 Task: Add Sanzo Lychee Sparkling Water to the cart.
Action: Mouse pressed left at (25, 97)
Screenshot: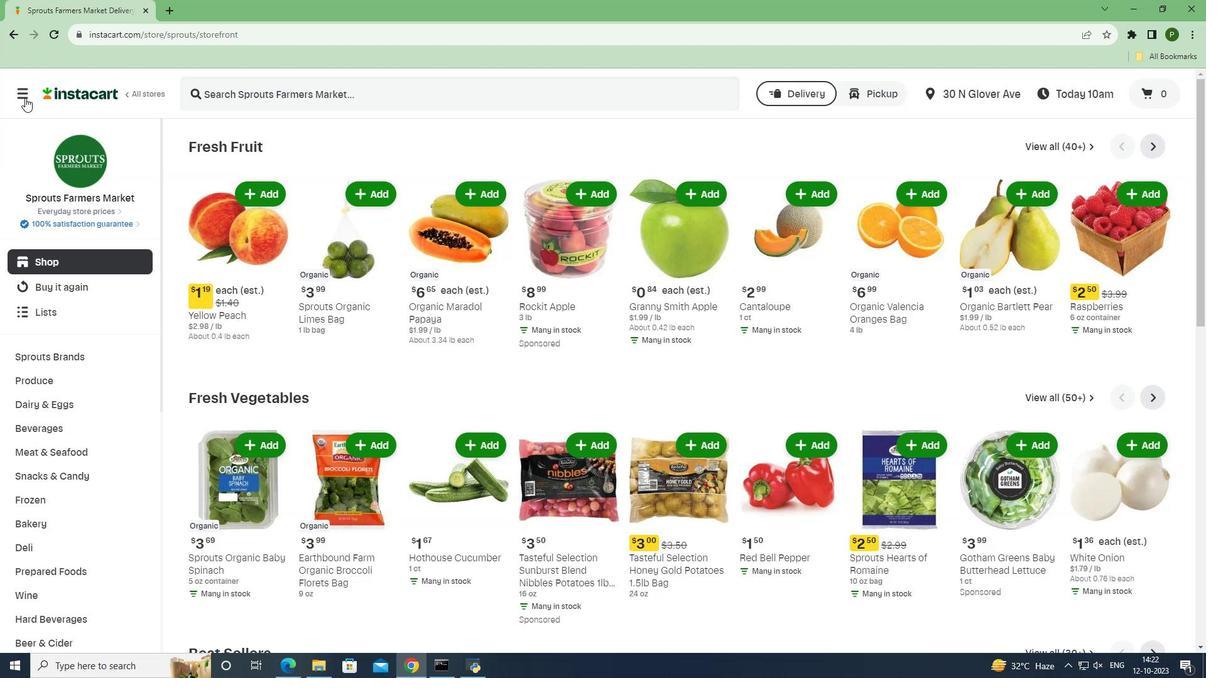 
Action: Mouse moved to (50, 331)
Screenshot: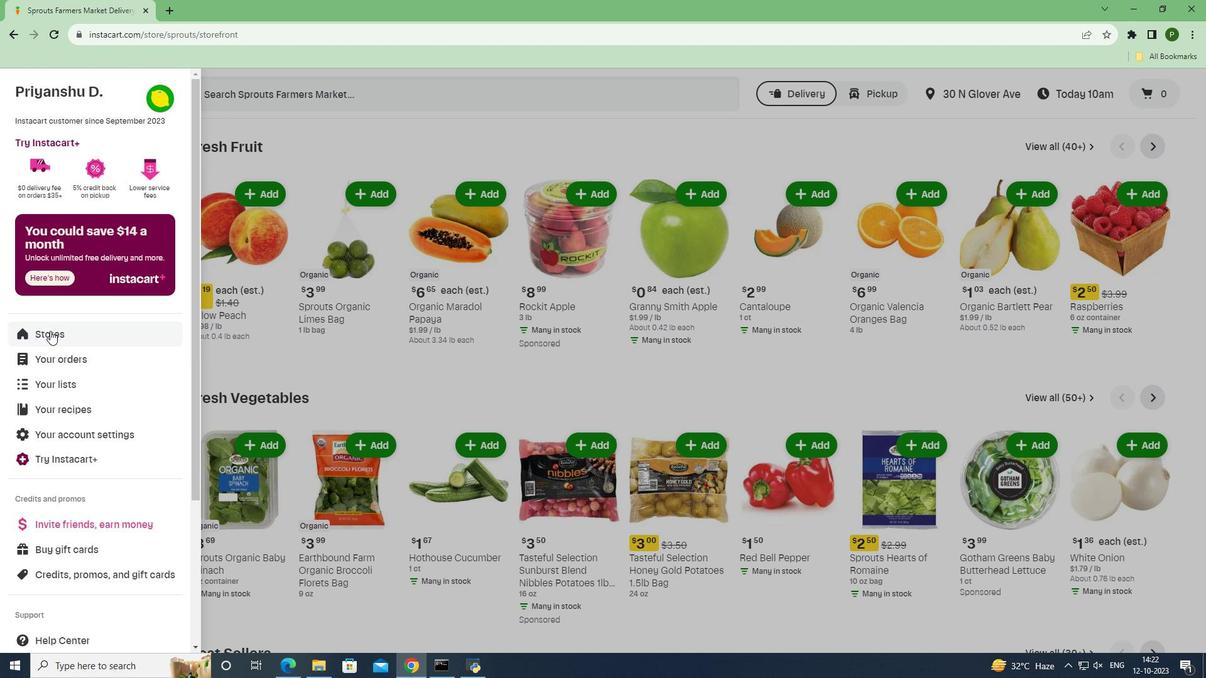
Action: Mouse pressed left at (50, 331)
Screenshot: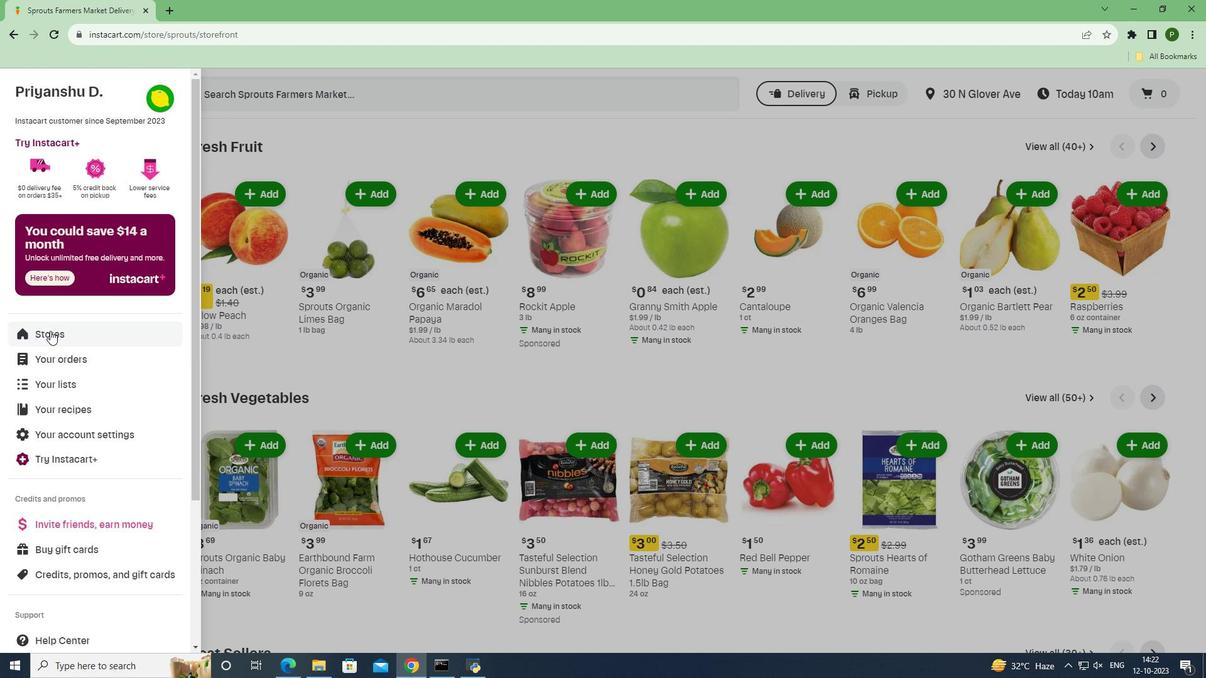 
Action: Mouse moved to (285, 127)
Screenshot: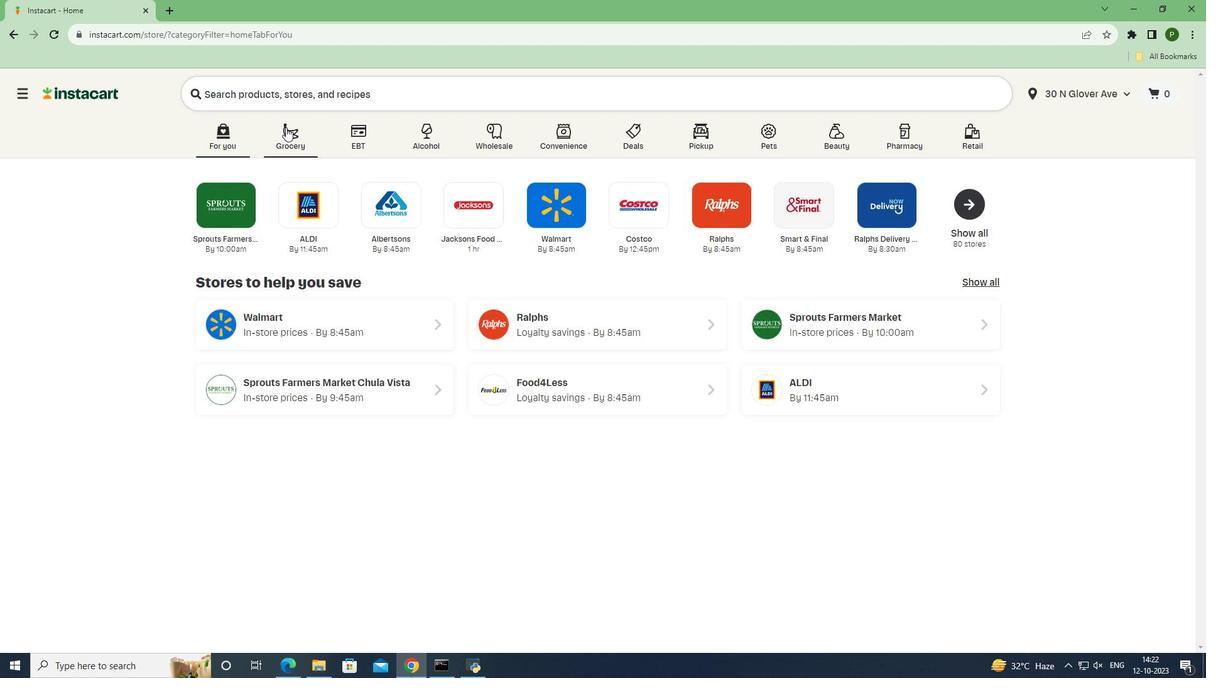 
Action: Mouse pressed left at (285, 127)
Screenshot: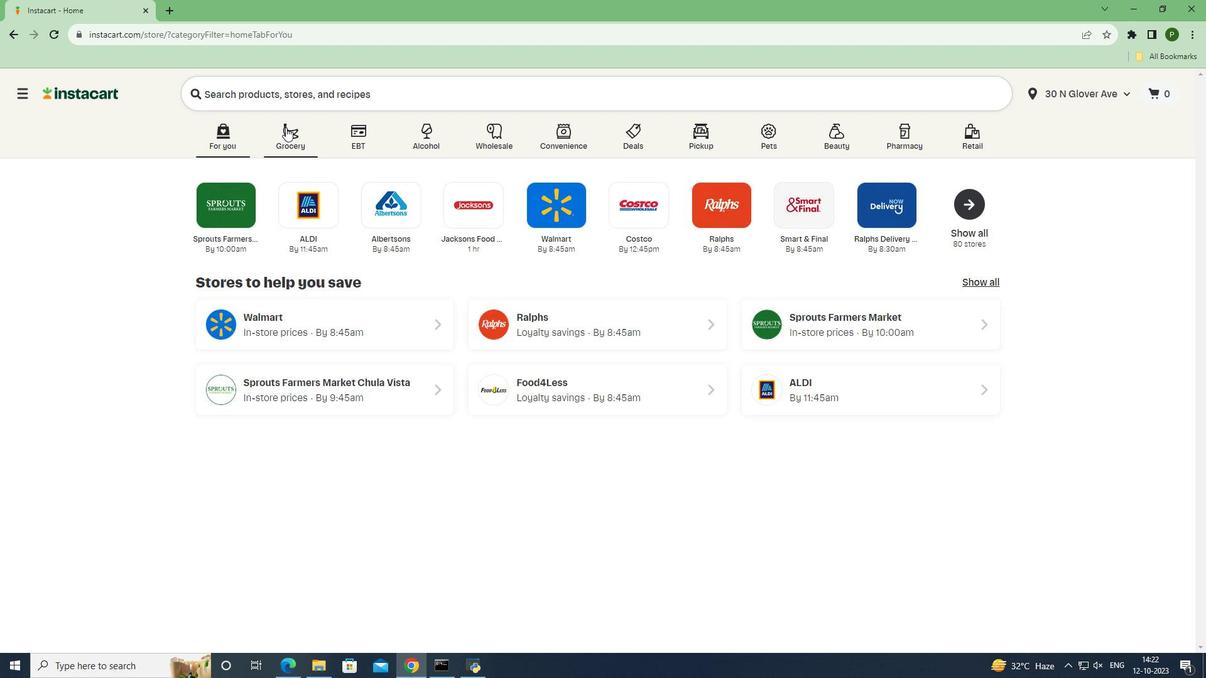 
Action: Mouse moved to (529, 274)
Screenshot: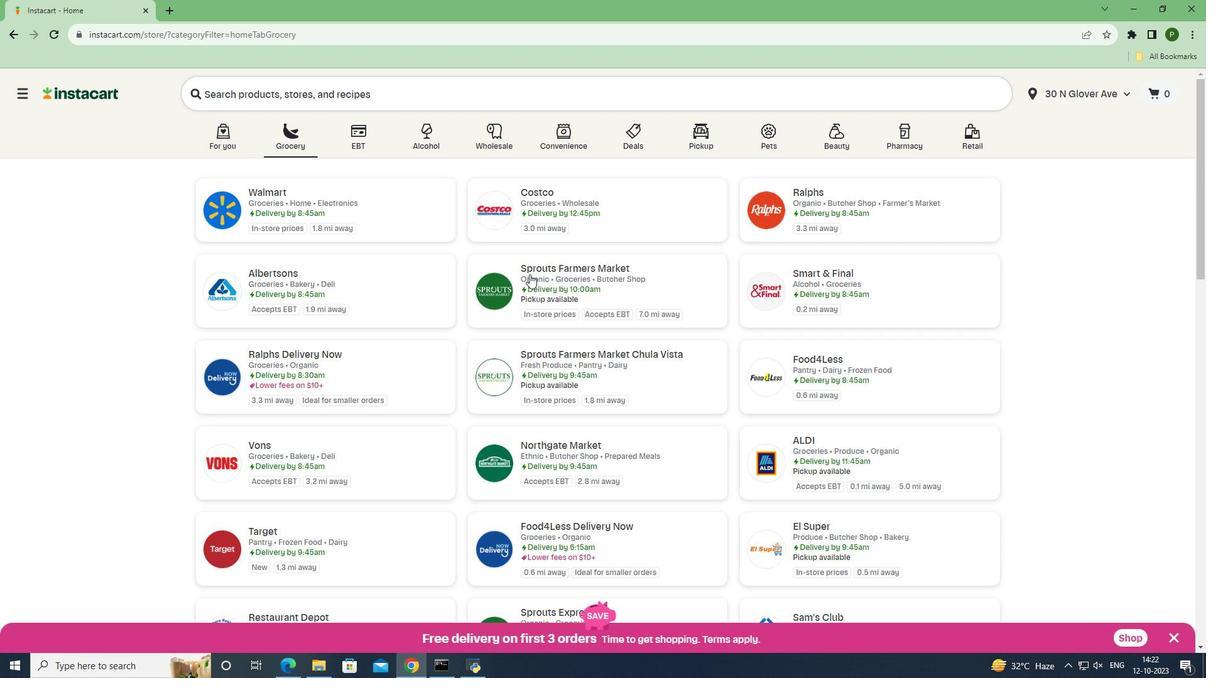 
Action: Mouse pressed left at (529, 274)
Screenshot: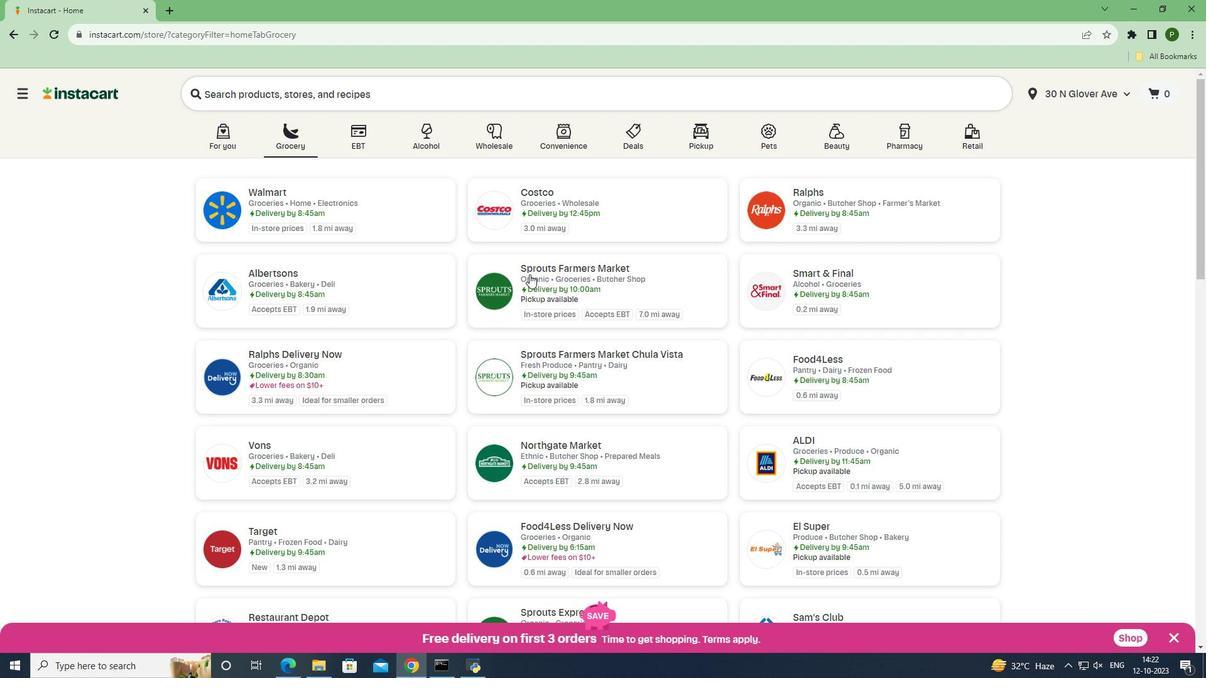 
Action: Mouse moved to (76, 425)
Screenshot: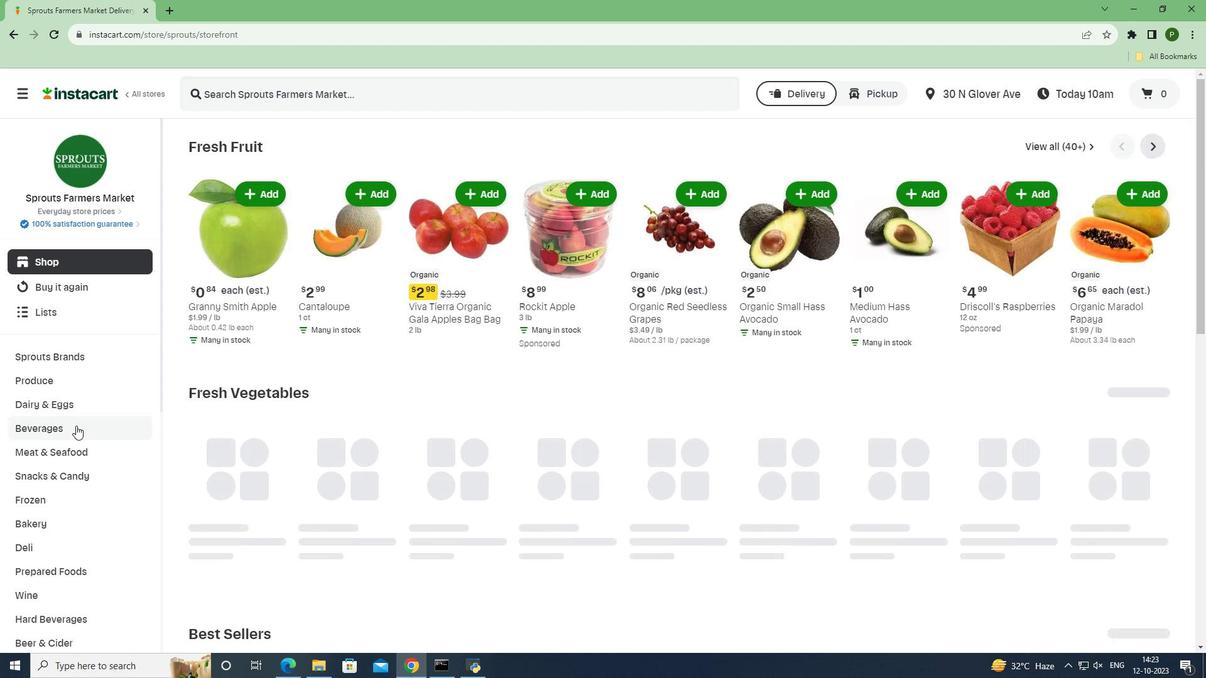 
Action: Mouse pressed left at (76, 425)
Screenshot: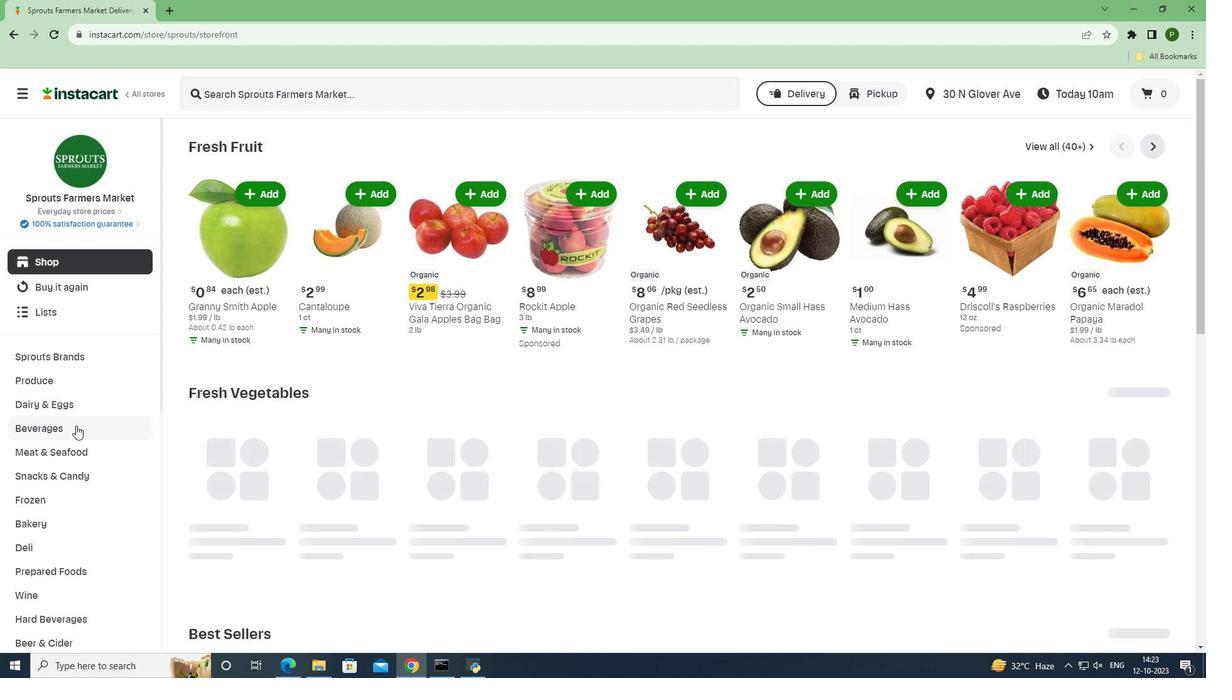 
Action: Mouse moved to (552, 172)
Screenshot: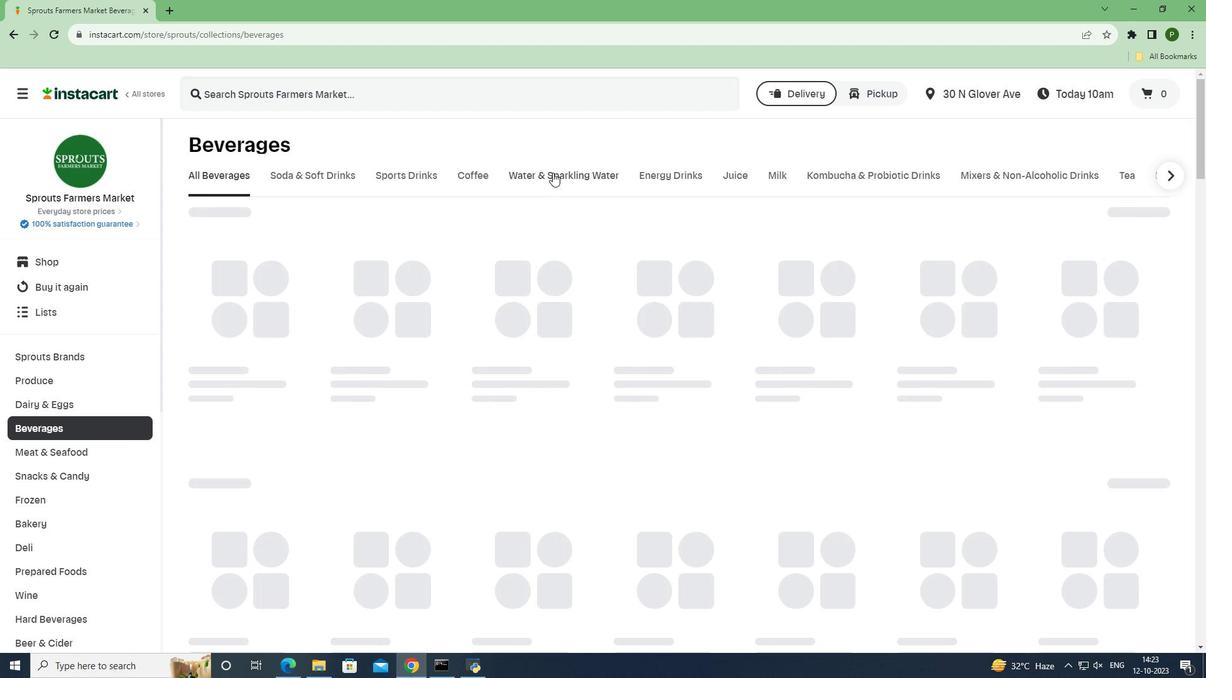 
Action: Mouse pressed left at (552, 172)
Screenshot: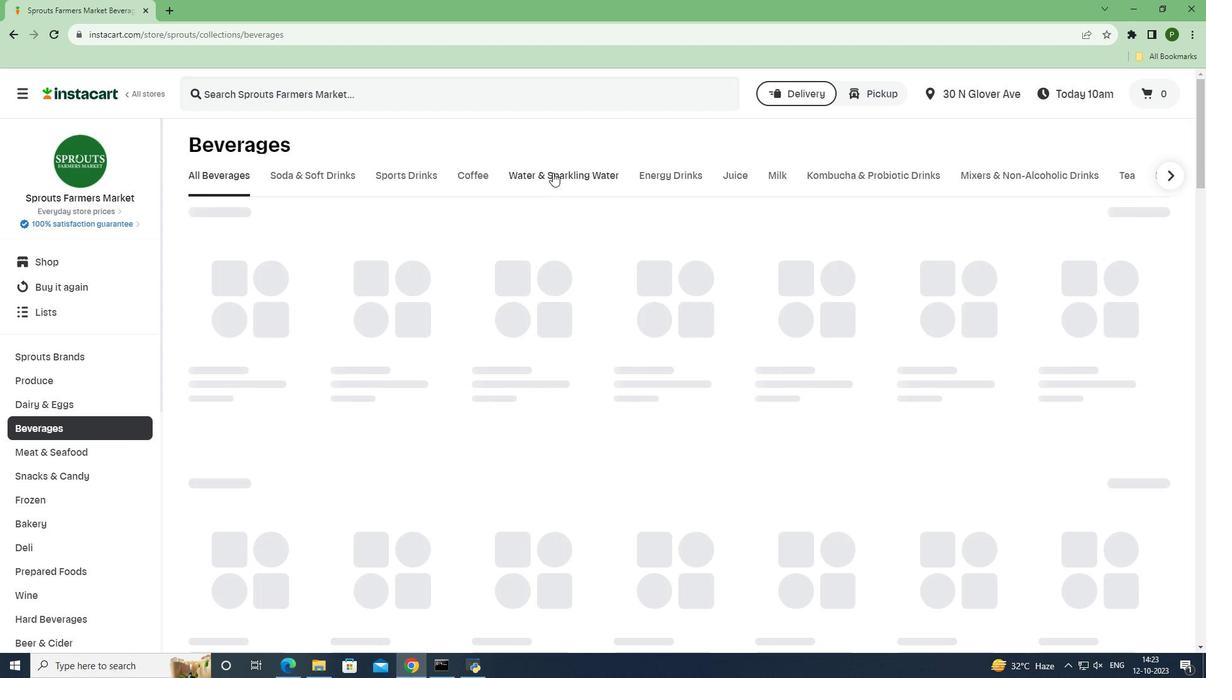 
Action: Mouse moved to (288, 99)
Screenshot: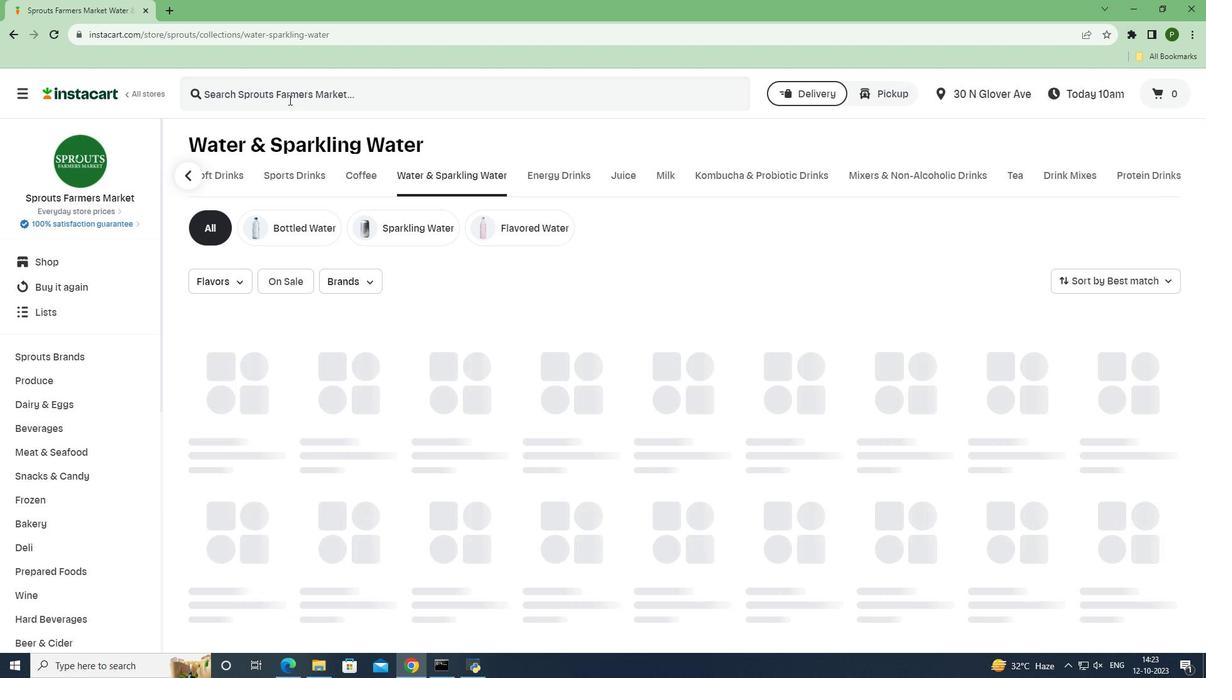 
Action: Mouse pressed left at (288, 99)
Screenshot: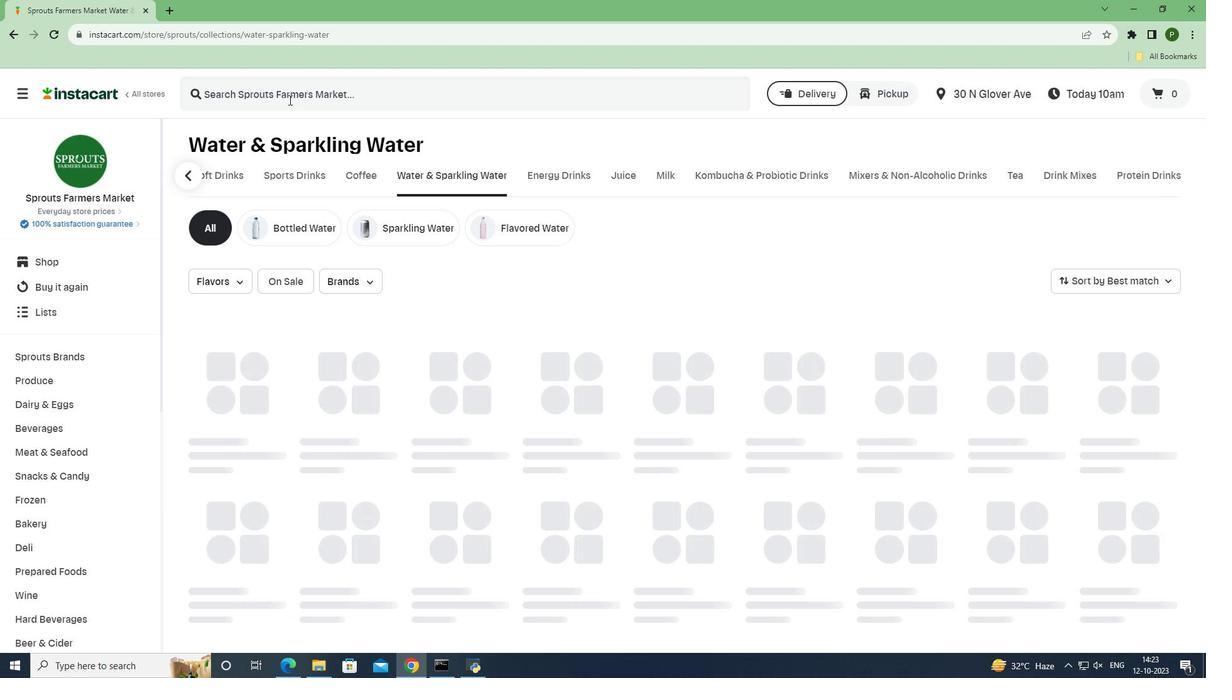 
Action: Key pressed <Key.caps_lock>S<Key.caps_lock>anzo<Key.space><Key.caps_lock>L<Key.caps_lock>ychee<Key.space><Key.caps_lock>S<Key.caps_lock>parkling<Key.space><Key.caps_lock>W<Key.caps_lock>ater<Key.space><Key.enter>
Screenshot: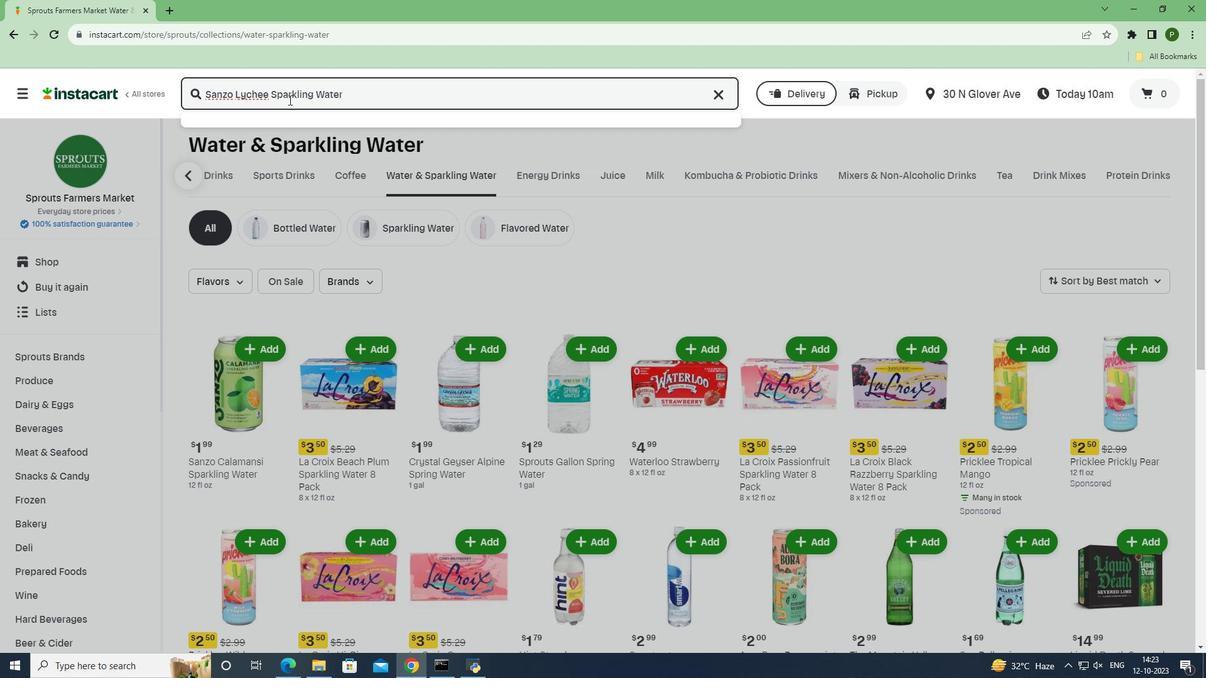 
Action: Mouse moved to (740, 223)
Screenshot: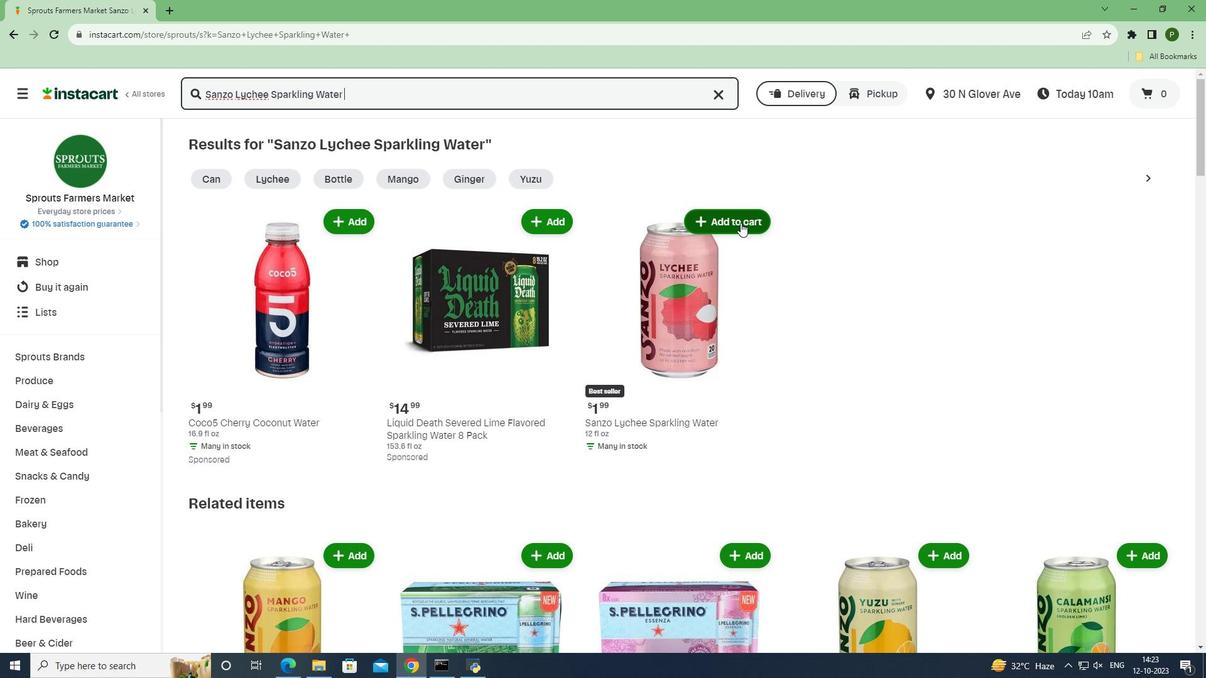
Action: Mouse pressed left at (740, 223)
Screenshot: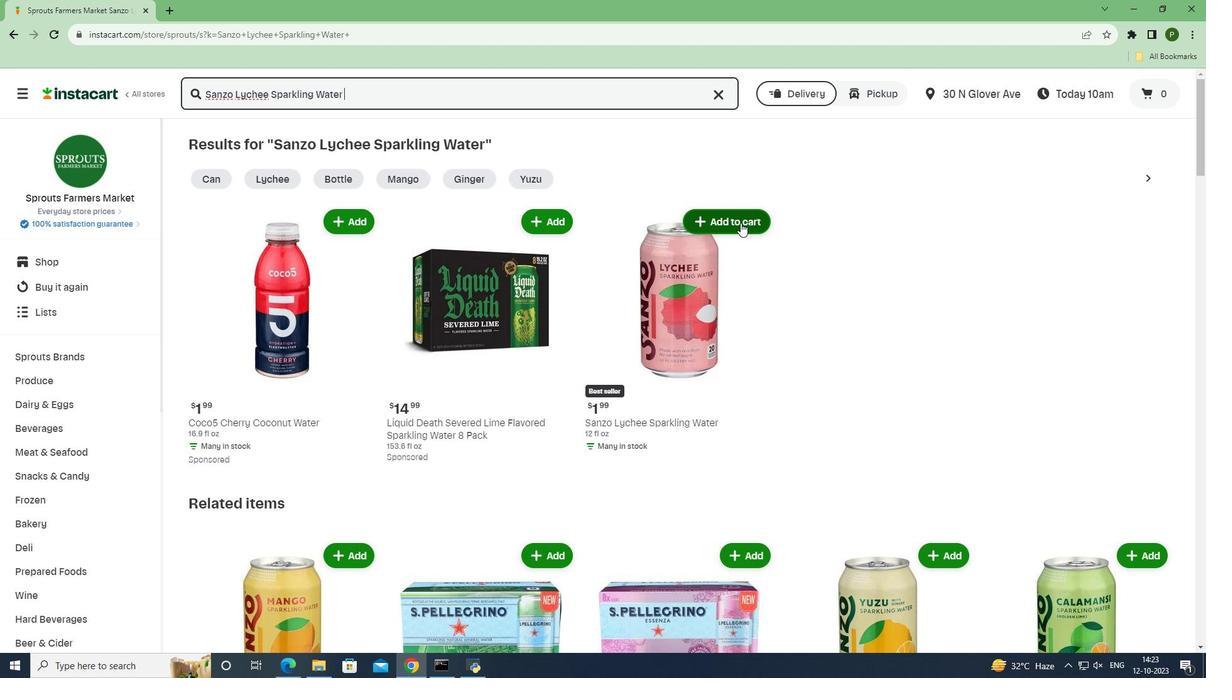 
Action: Mouse moved to (787, 293)
Screenshot: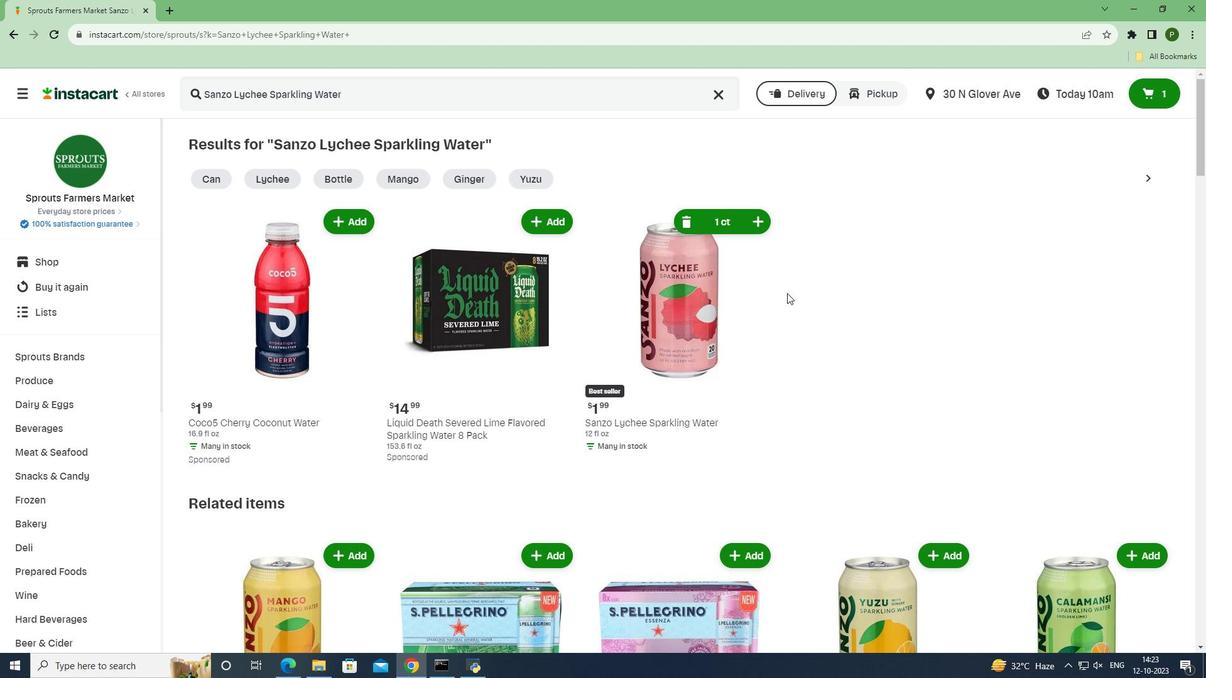 
